 Task: Look for products in the category "Drink Mixes" from the brand "Four Sigmatic".
Action: Mouse pressed left at (16, 89)
Screenshot: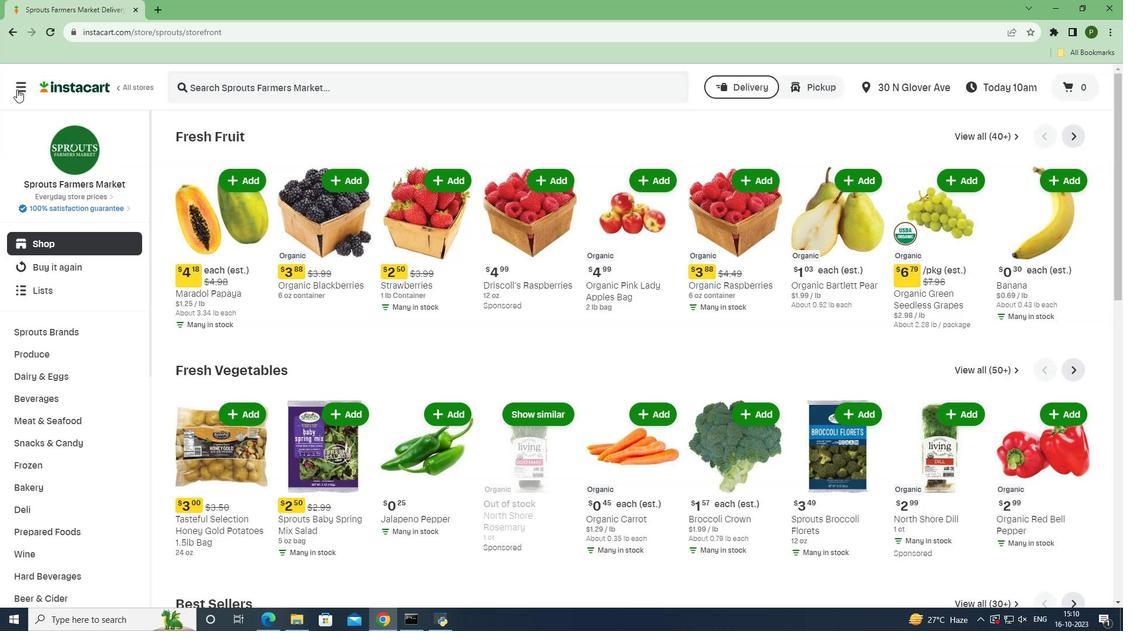
Action: Mouse moved to (45, 304)
Screenshot: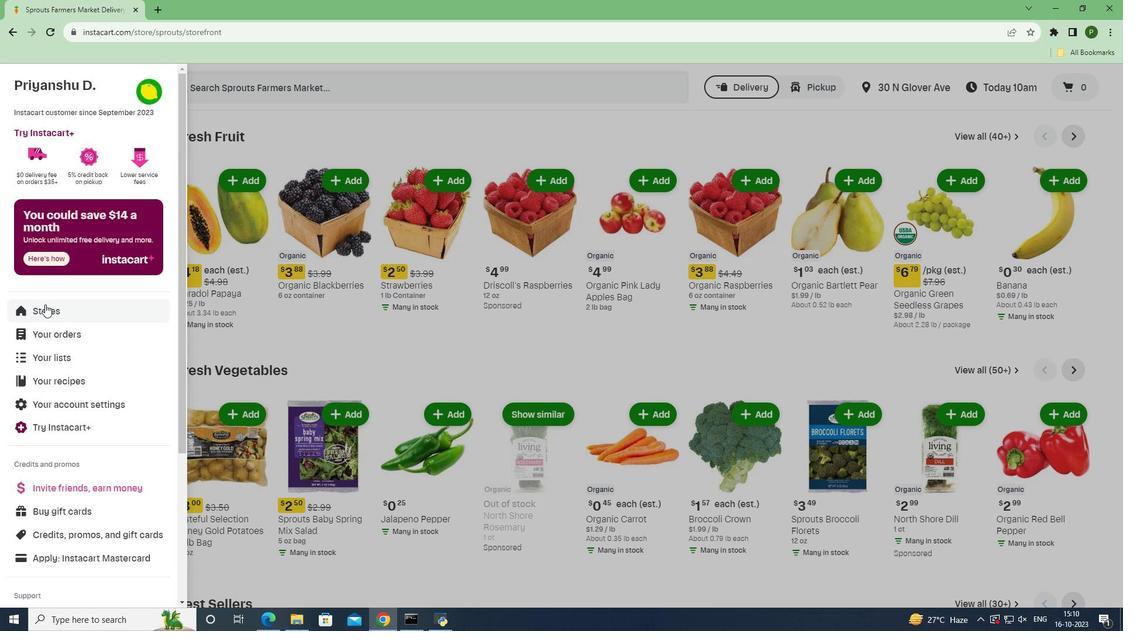 
Action: Mouse pressed left at (45, 304)
Screenshot: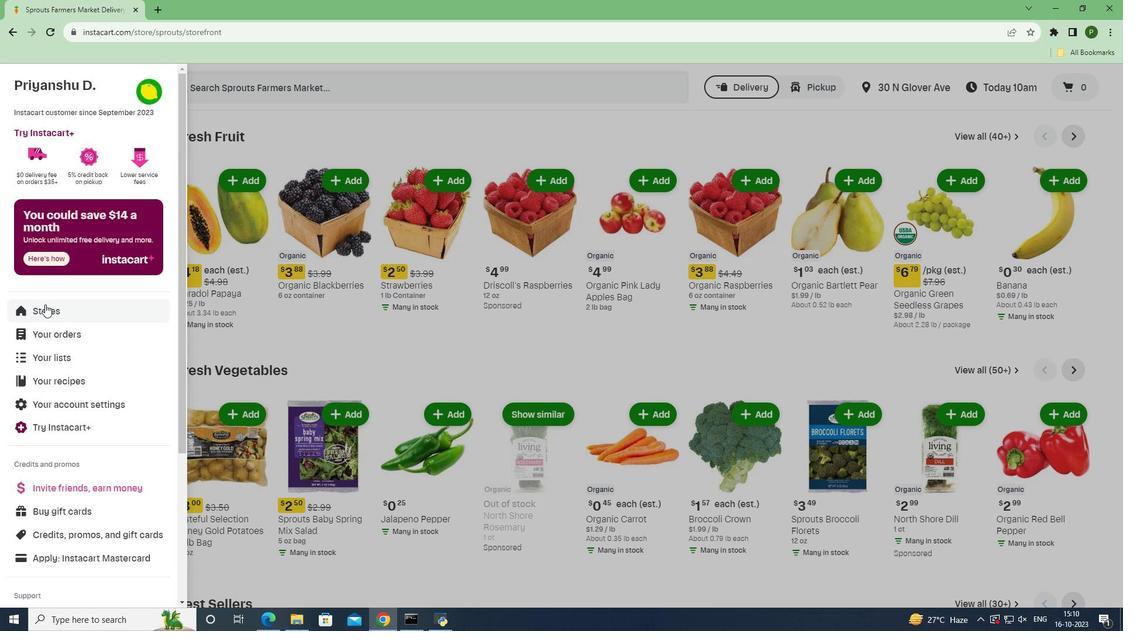 
Action: Mouse moved to (277, 123)
Screenshot: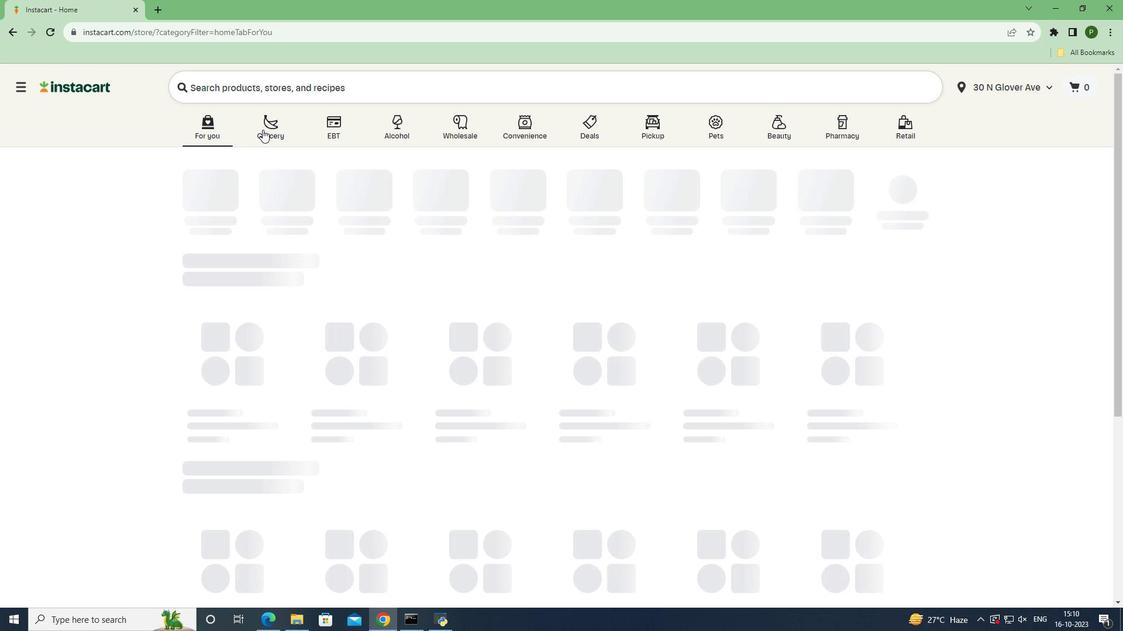 
Action: Mouse pressed left at (277, 123)
Screenshot: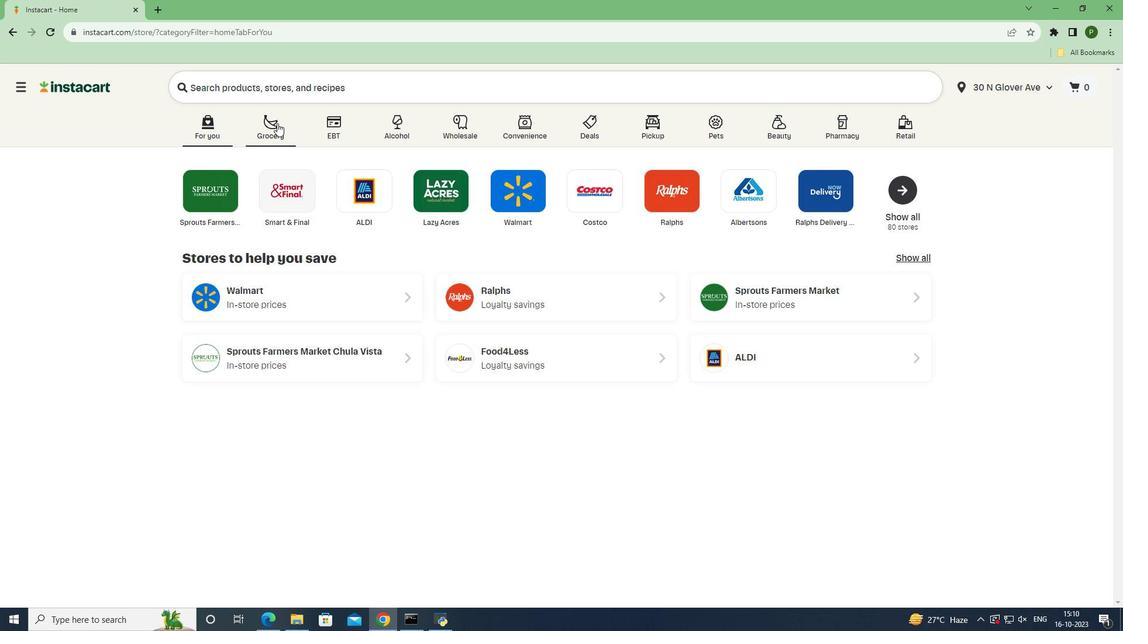 
Action: Mouse moved to (719, 283)
Screenshot: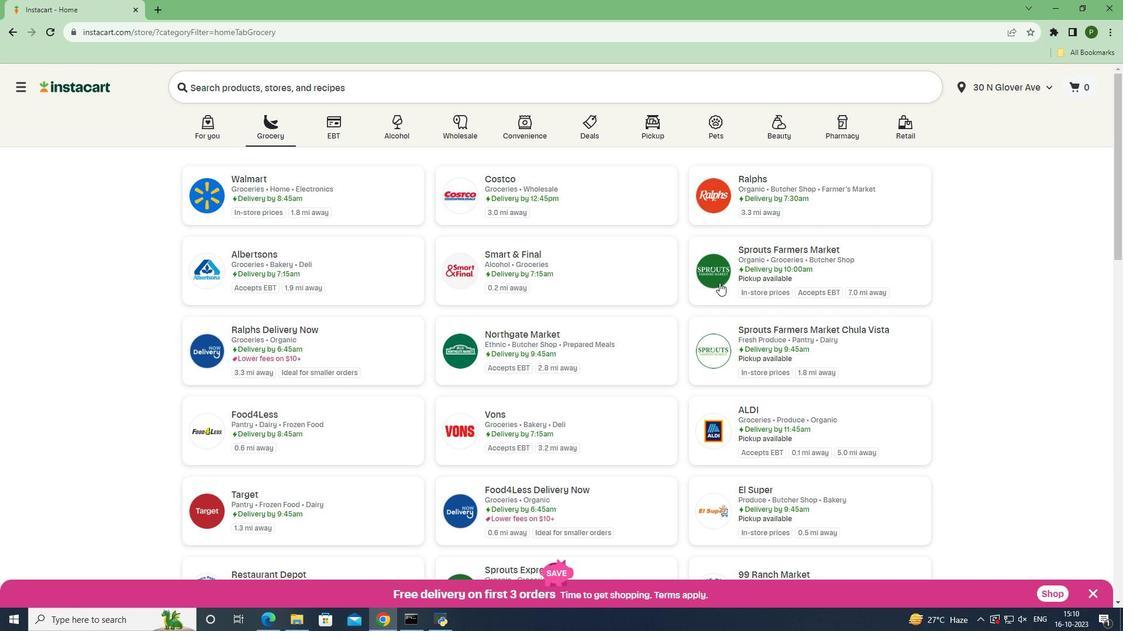 
Action: Mouse pressed left at (719, 283)
Screenshot: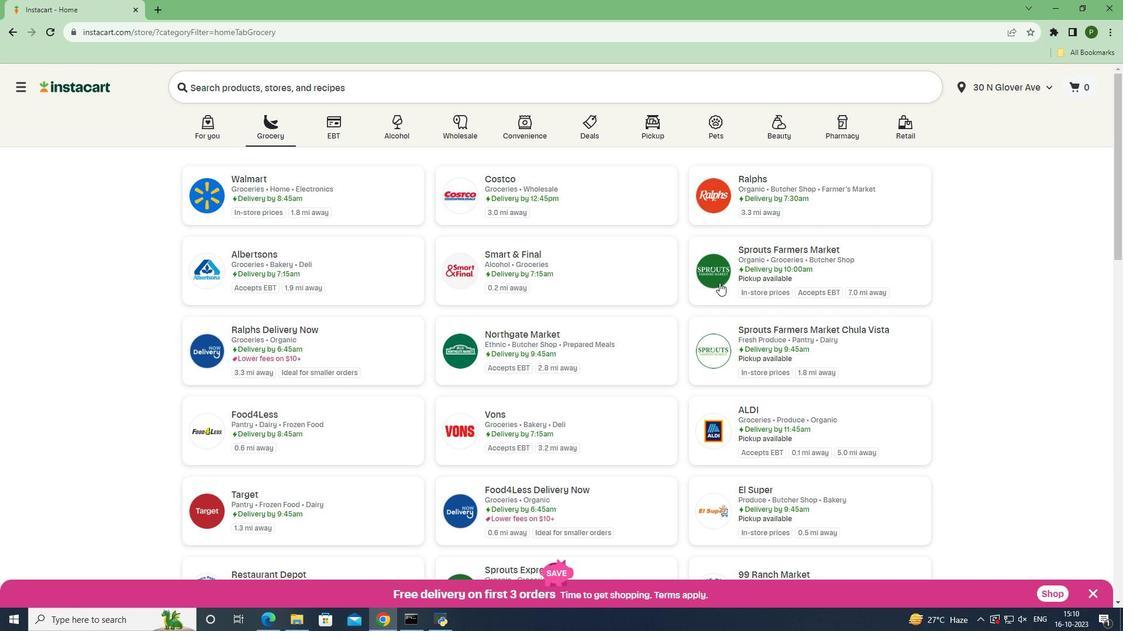 
Action: Mouse moved to (75, 393)
Screenshot: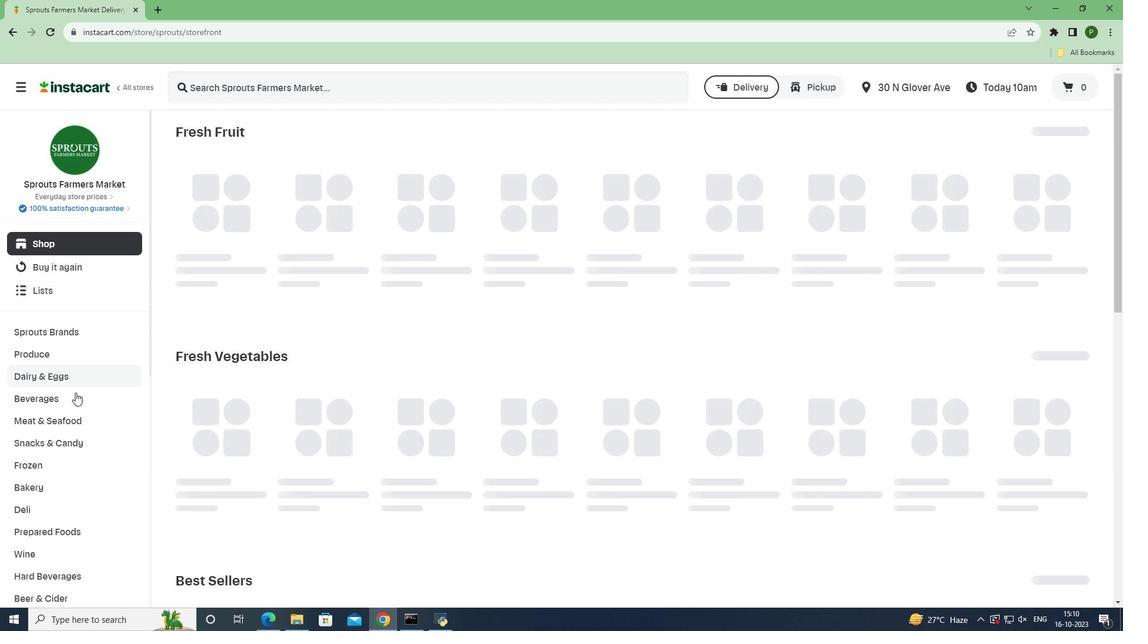 
Action: Mouse pressed left at (75, 393)
Screenshot: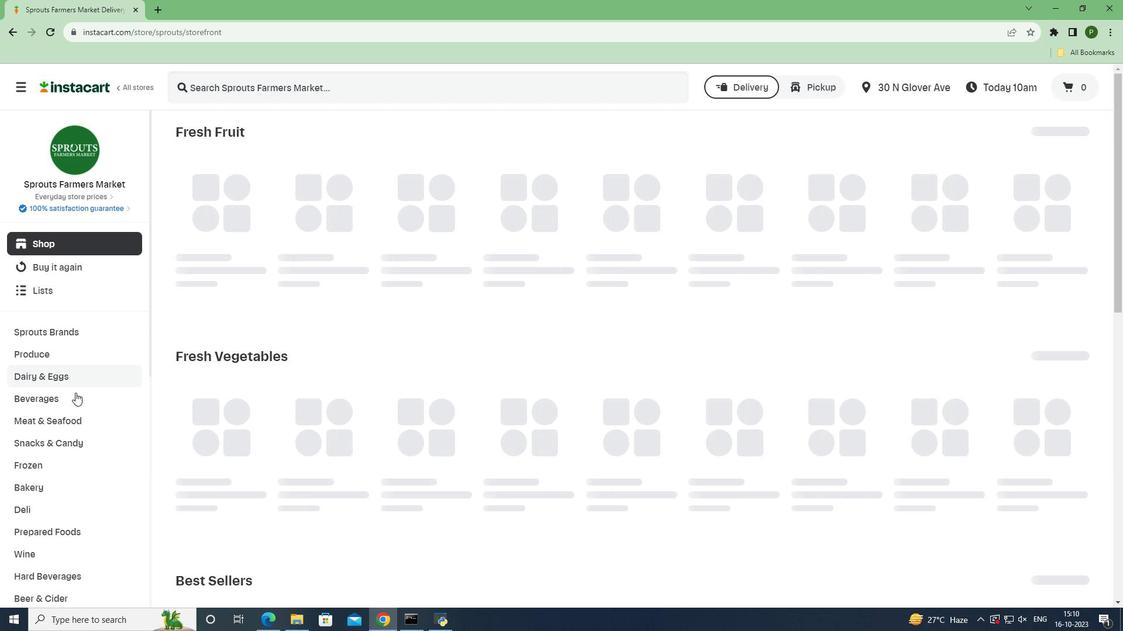 
Action: Mouse moved to (1050, 162)
Screenshot: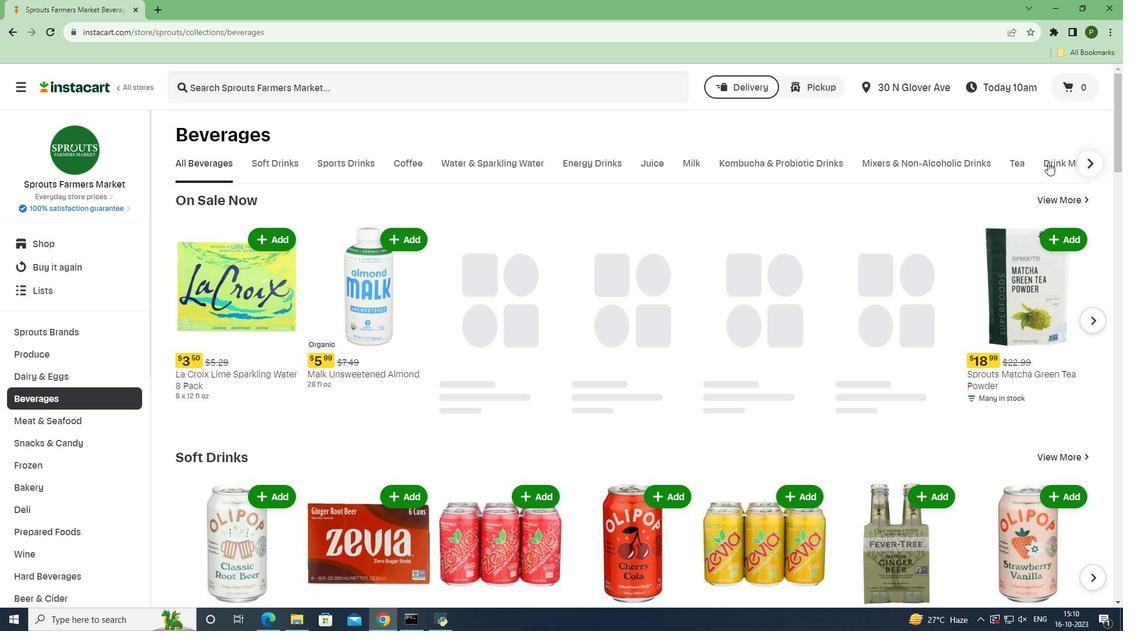 
Action: Mouse pressed left at (1050, 162)
Screenshot: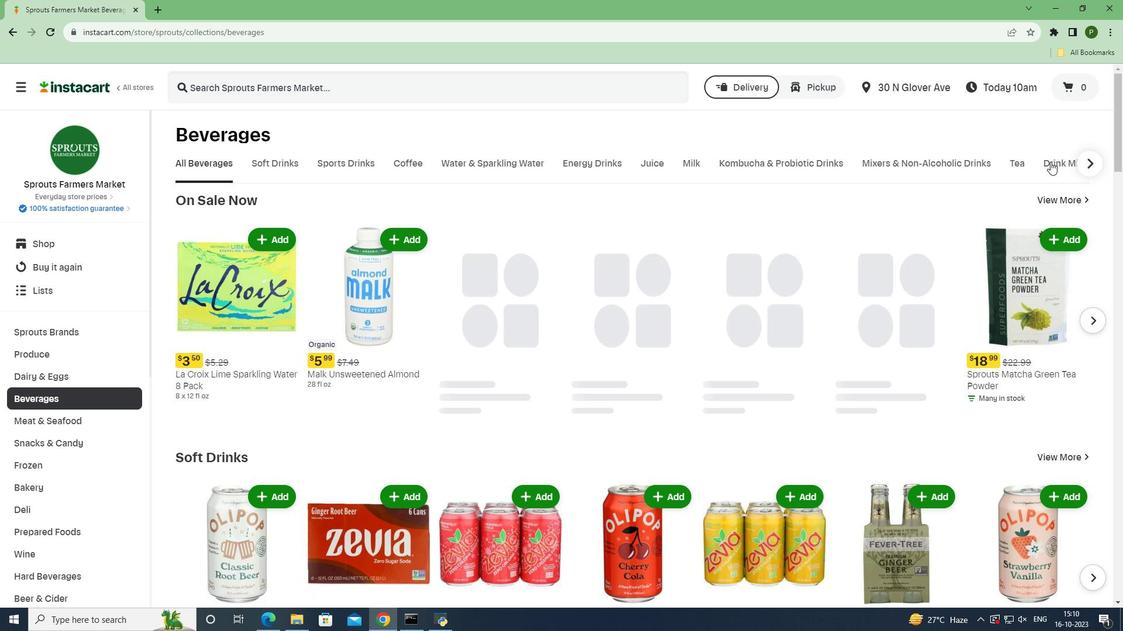 
Action: Mouse moved to (322, 208)
Screenshot: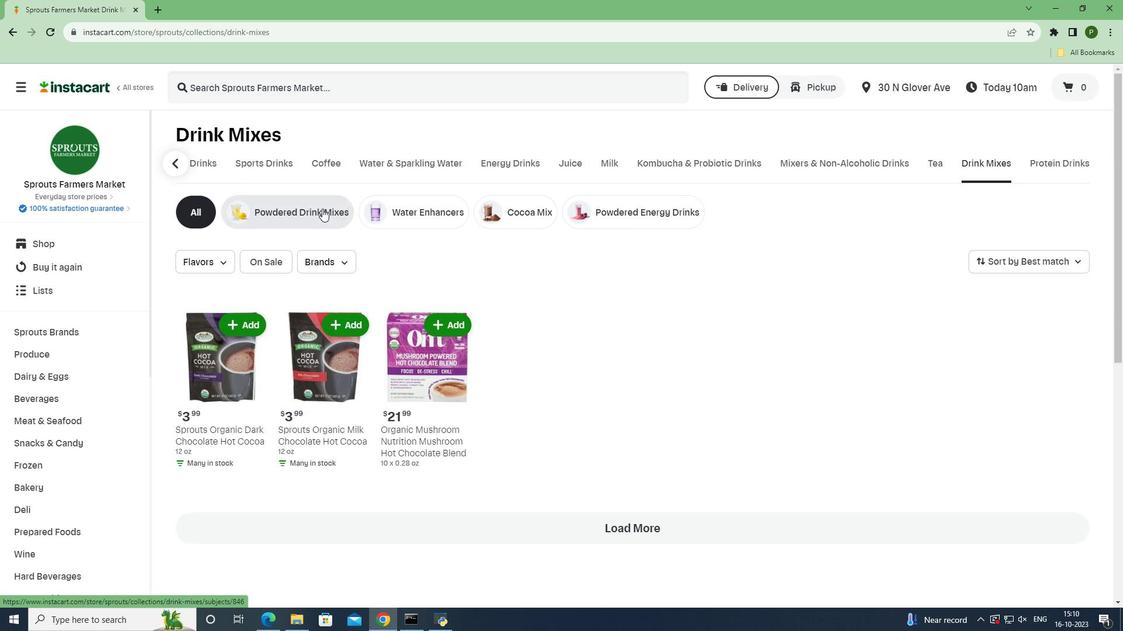
Action: Mouse pressed left at (322, 208)
Screenshot: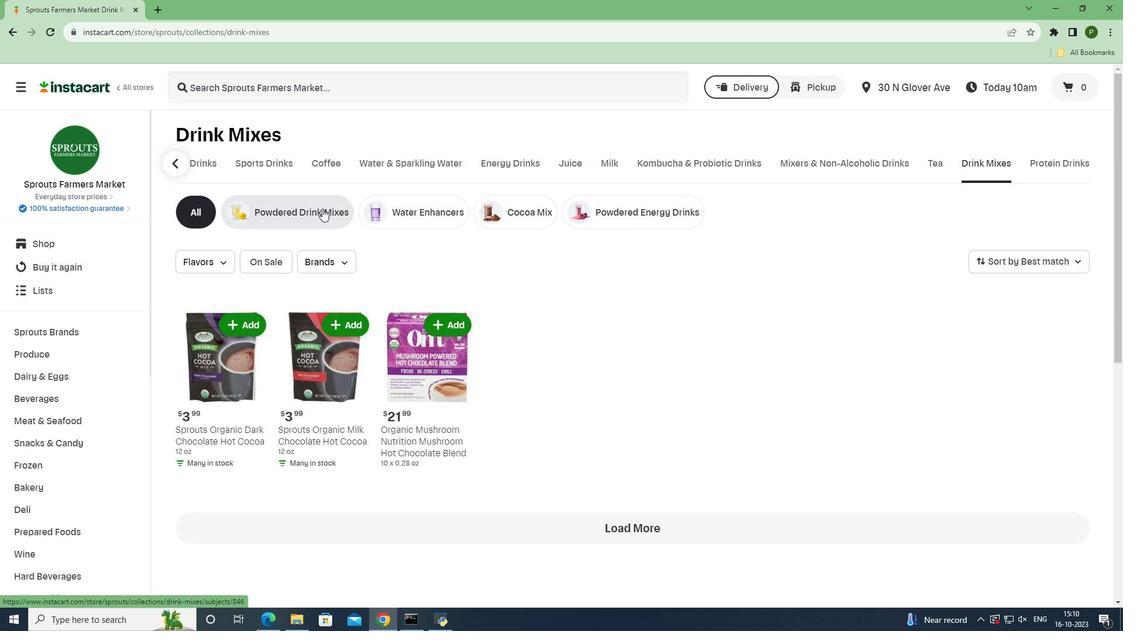 
Action: Mouse moved to (312, 260)
Screenshot: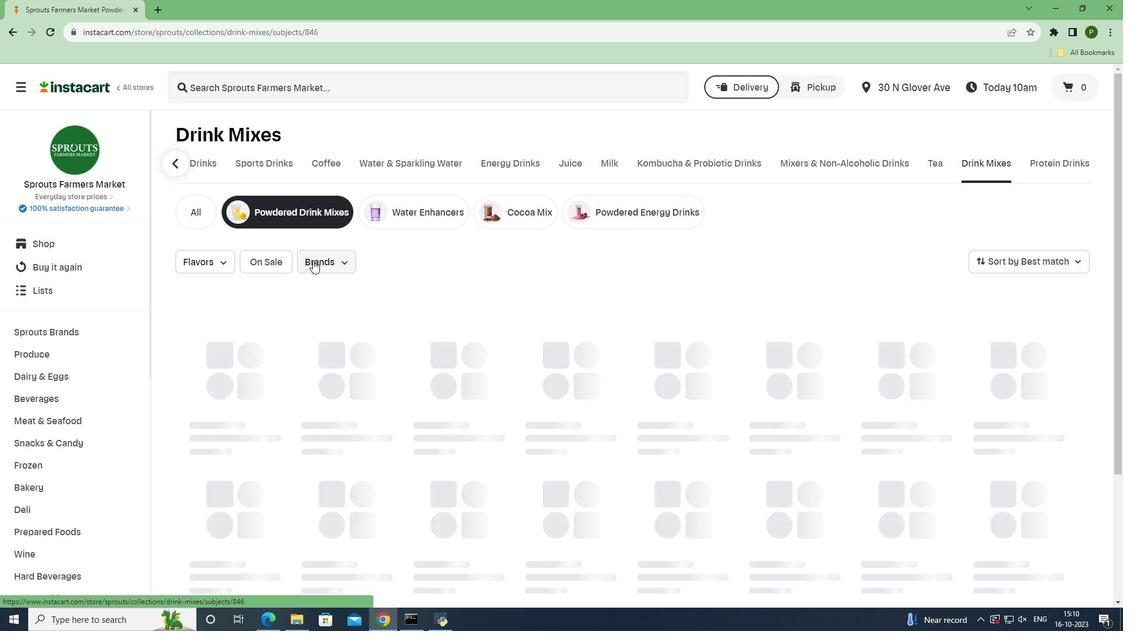 
Action: Mouse pressed left at (312, 260)
Screenshot: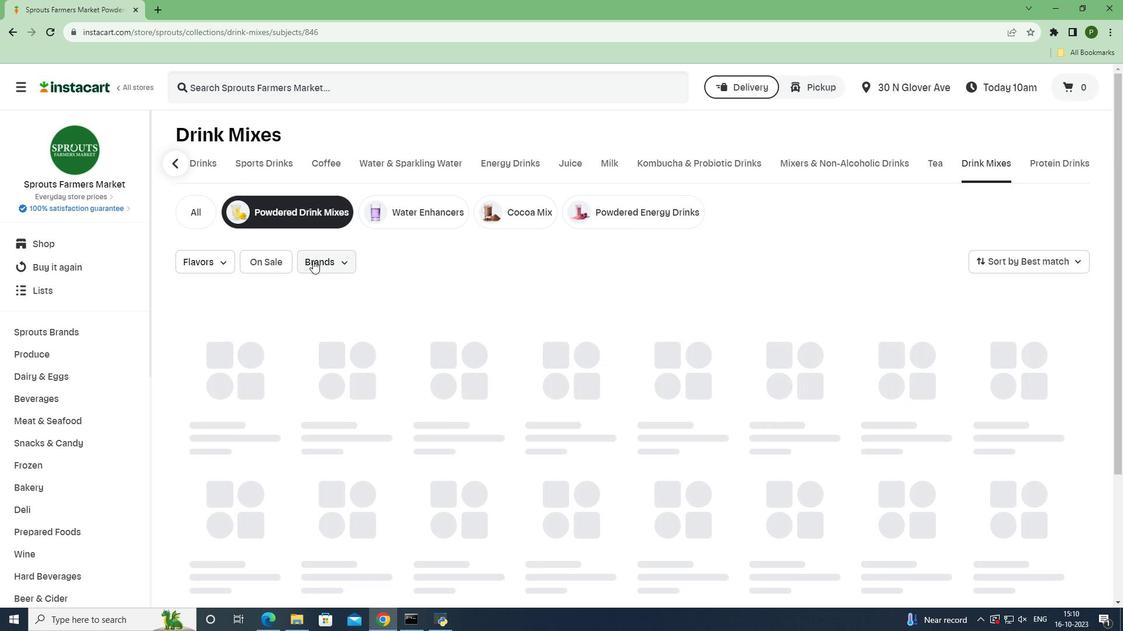
Action: Mouse moved to (366, 410)
Screenshot: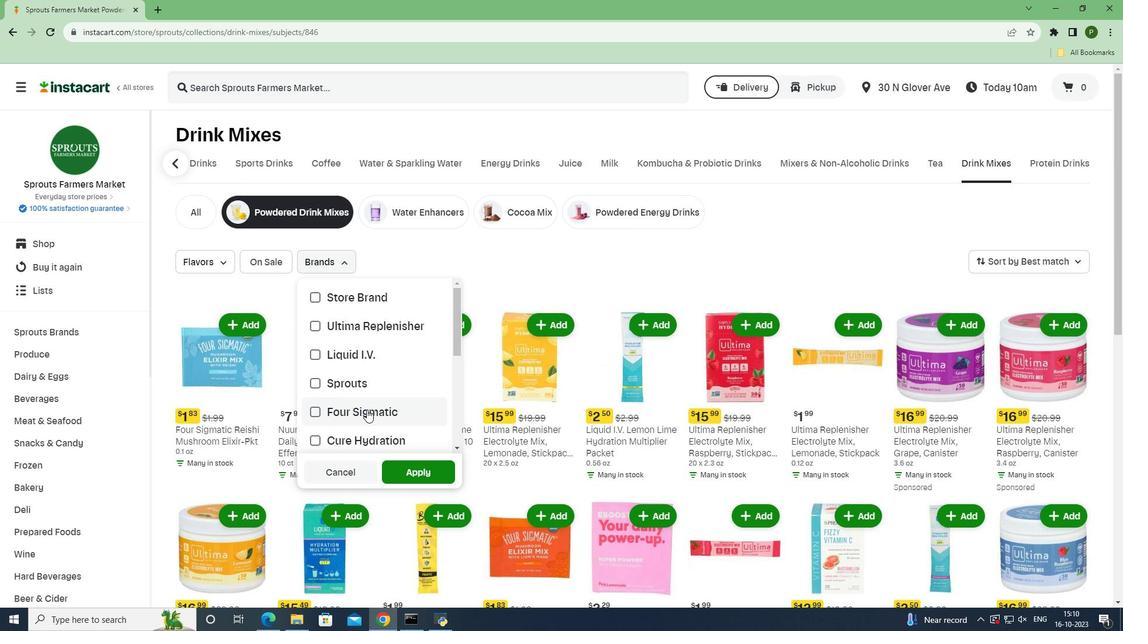 
Action: Mouse pressed left at (366, 410)
Screenshot: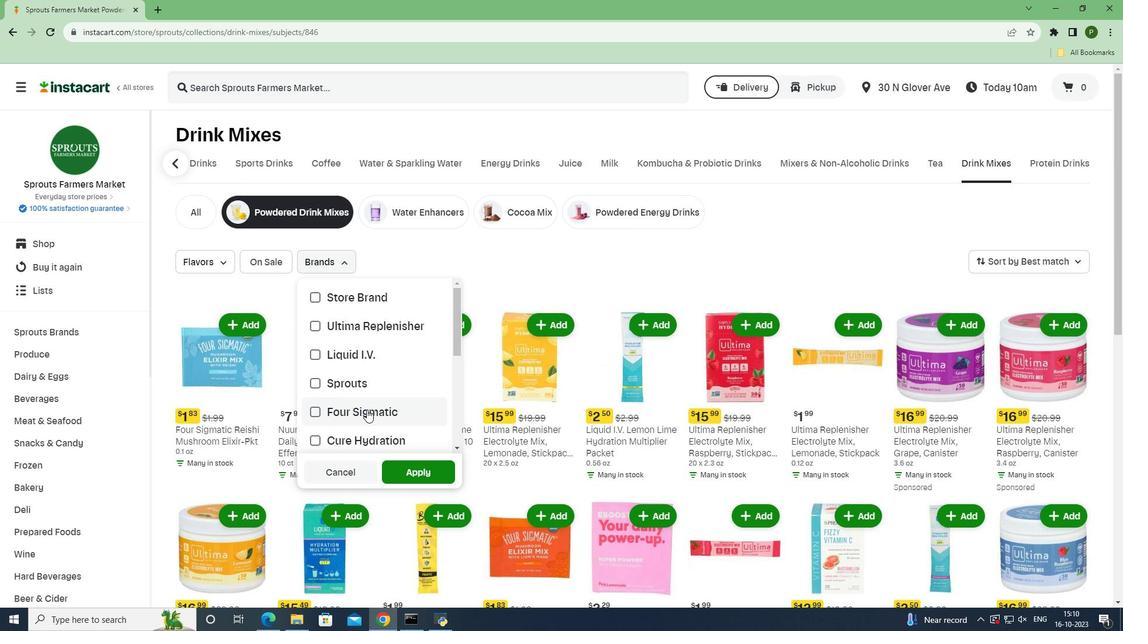 
Action: Mouse moved to (422, 467)
Screenshot: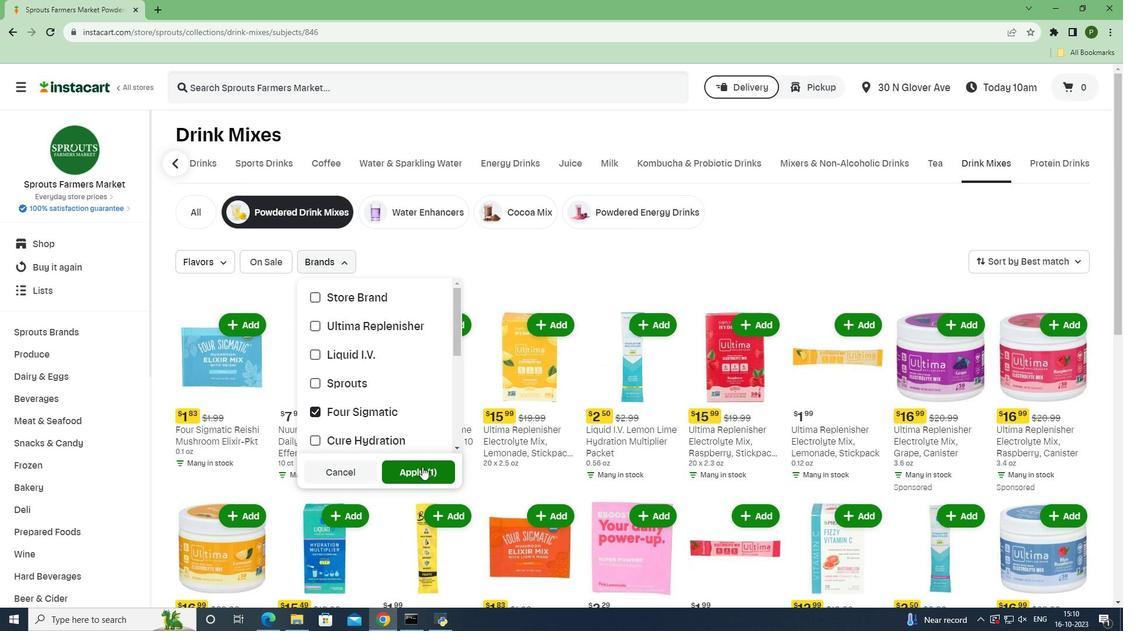 
Action: Mouse pressed left at (422, 467)
Screenshot: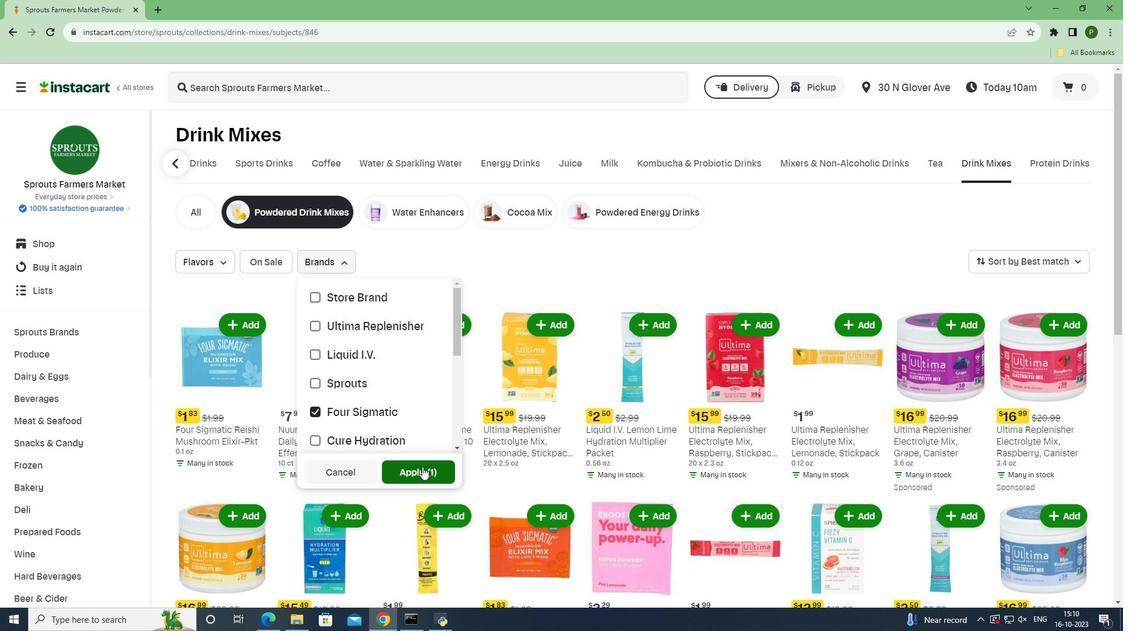 
Action: Mouse moved to (554, 484)
Screenshot: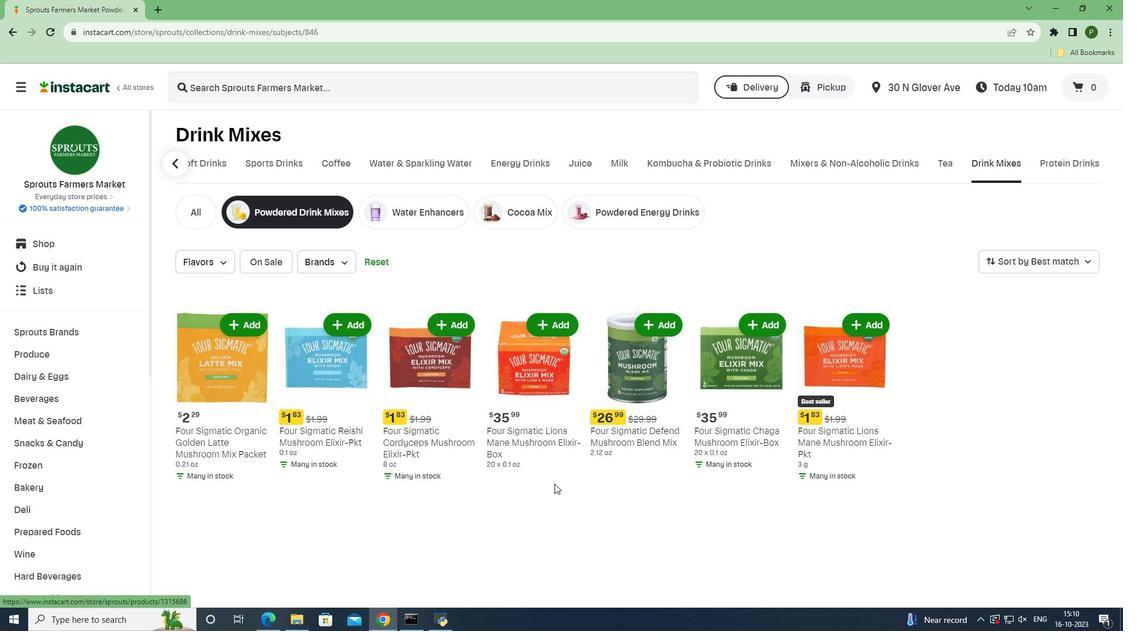 
